 Task: For heading Arial black with underline.  font size for heading18,  'Change the font style of data to'Calibri.  and font size to 9,  Change the alignment of both headline & data to Align center.  In the sheet  Attendance Spreadsheetbook
Action: Mouse moved to (176, 101)
Screenshot: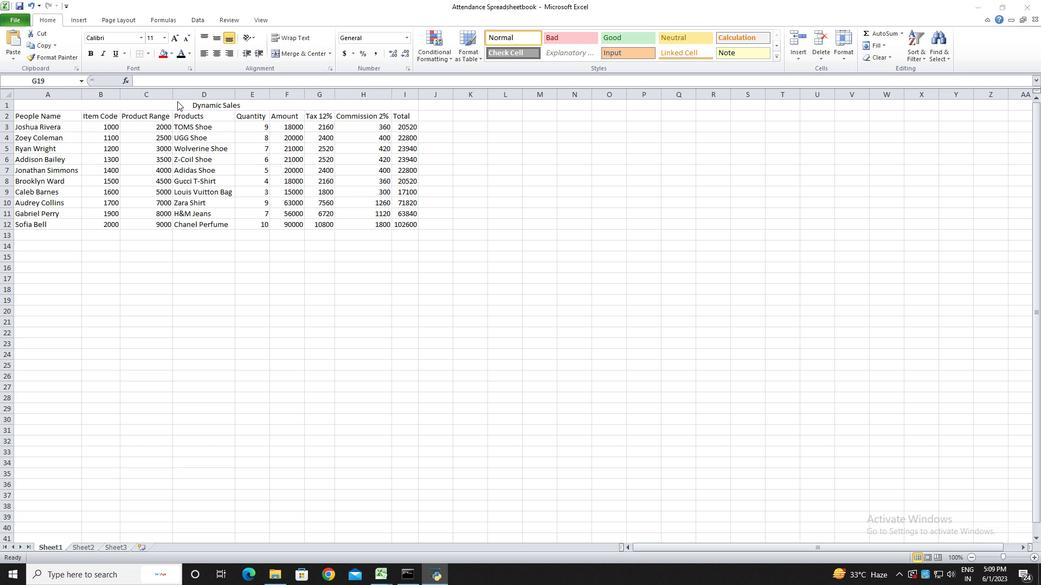 
Action: Mouse pressed left at (176, 101)
Screenshot: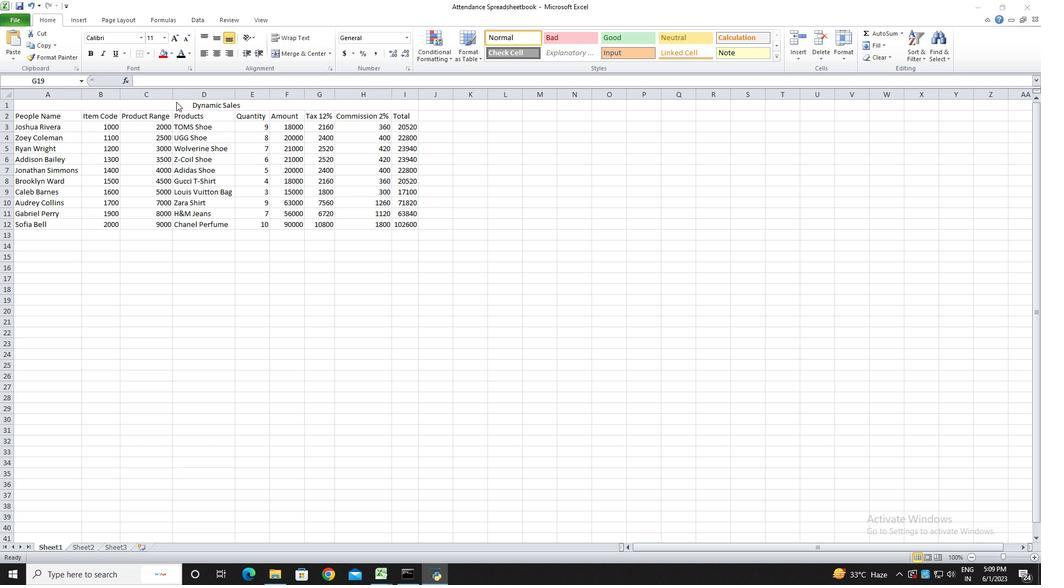 
Action: Mouse moved to (176, 107)
Screenshot: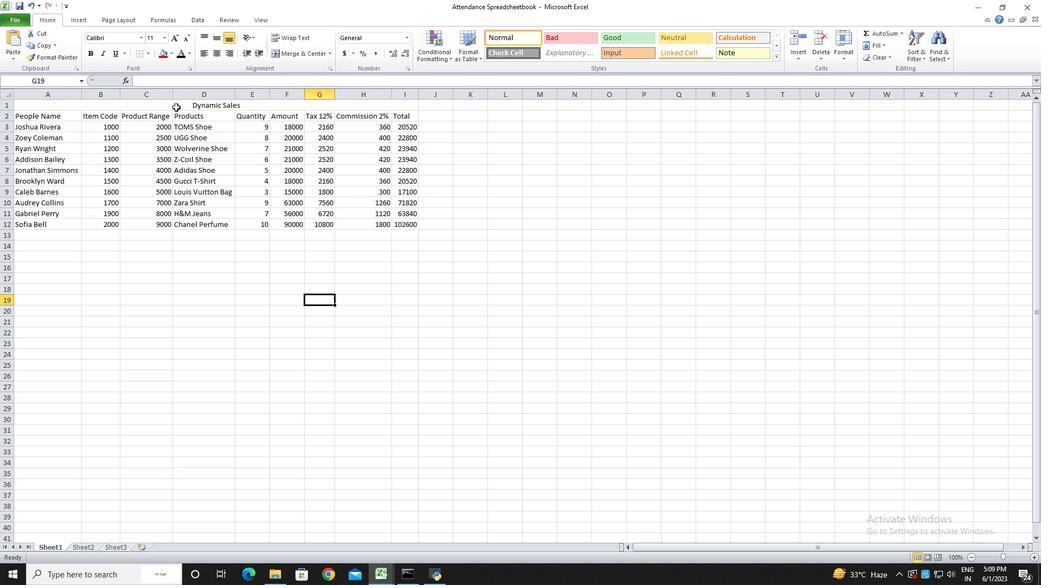 
Action: Mouse pressed left at (176, 107)
Screenshot: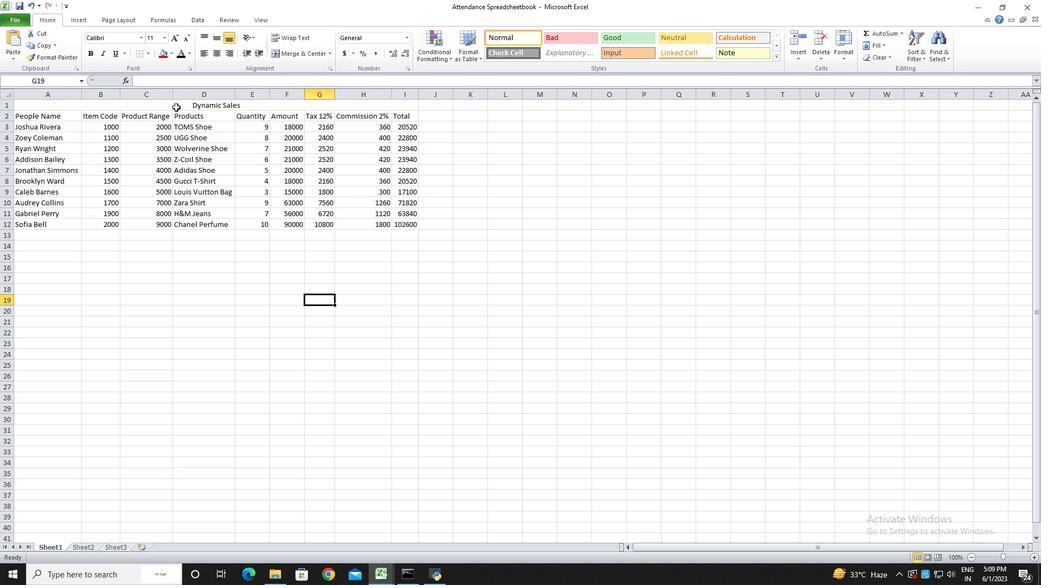 
Action: Mouse moved to (140, 38)
Screenshot: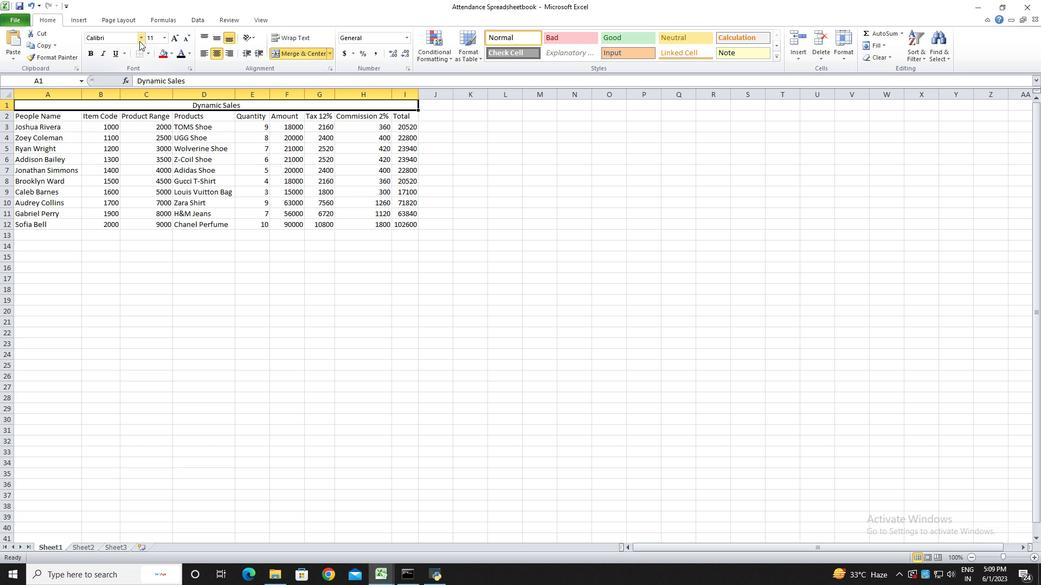 
Action: Mouse pressed left at (140, 38)
Screenshot: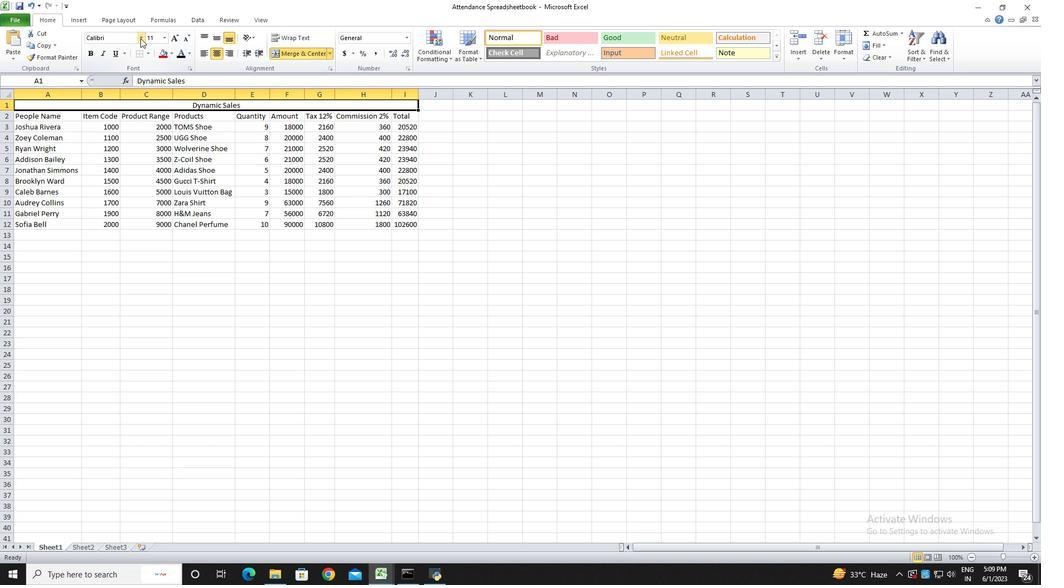 
Action: Mouse moved to (124, 137)
Screenshot: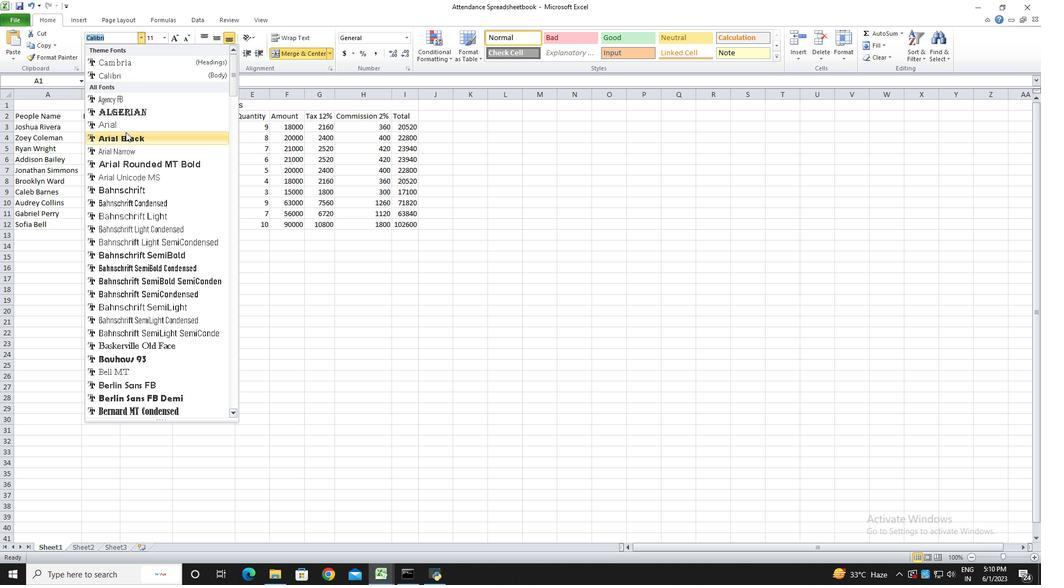 
Action: Mouse pressed left at (124, 137)
Screenshot: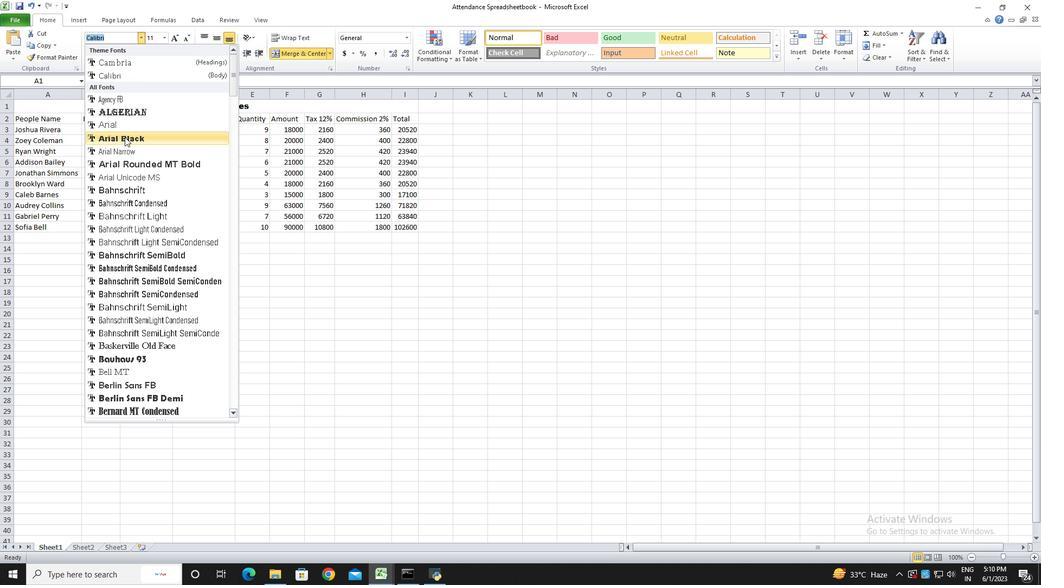 
Action: Mouse moved to (118, 56)
Screenshot: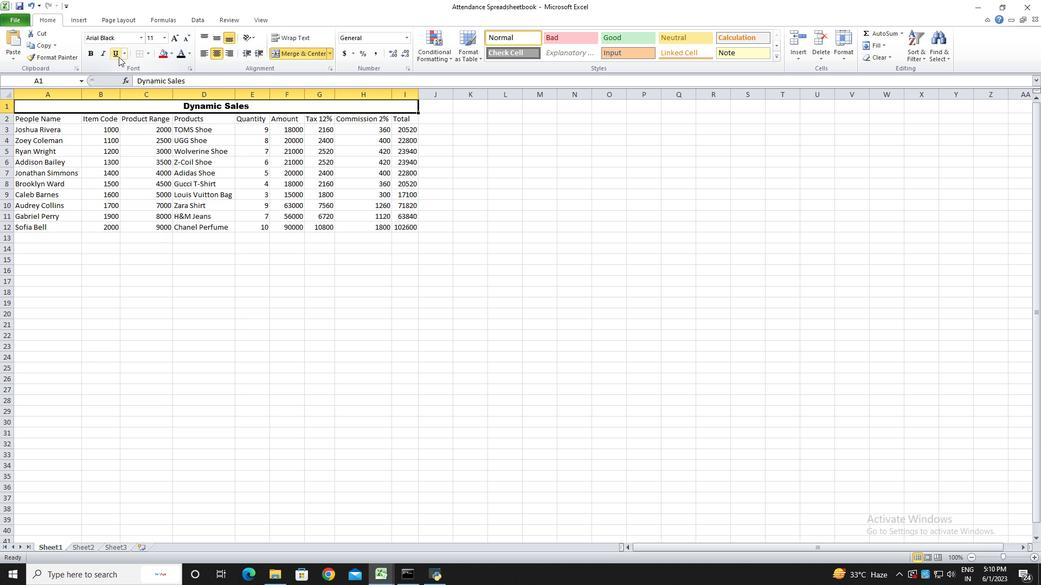 
Action: Mouse pressed left at (118, 56)
Screenshot: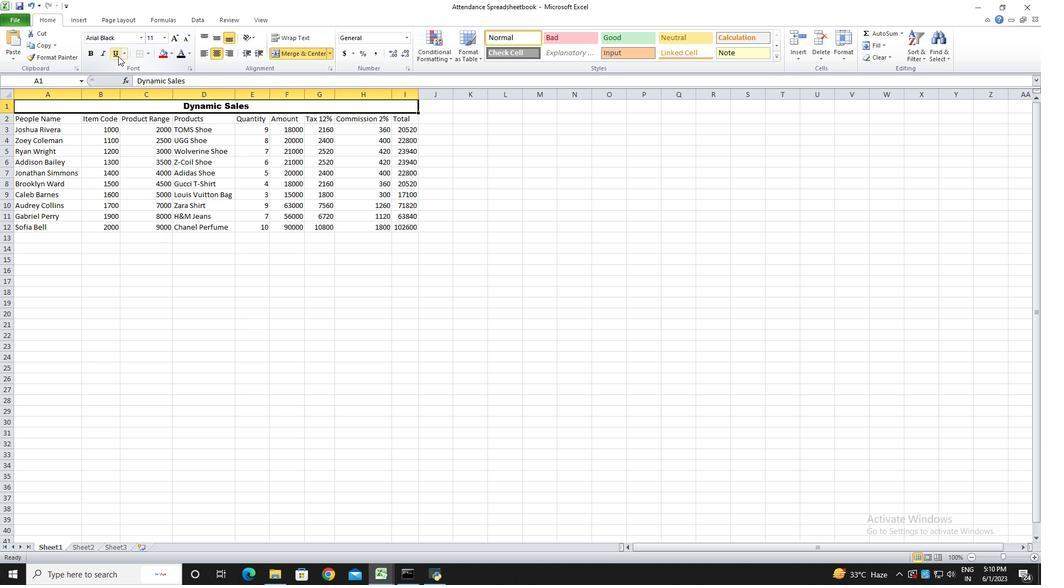 
Action: Mouse moved to (175, 36)
Screenshot: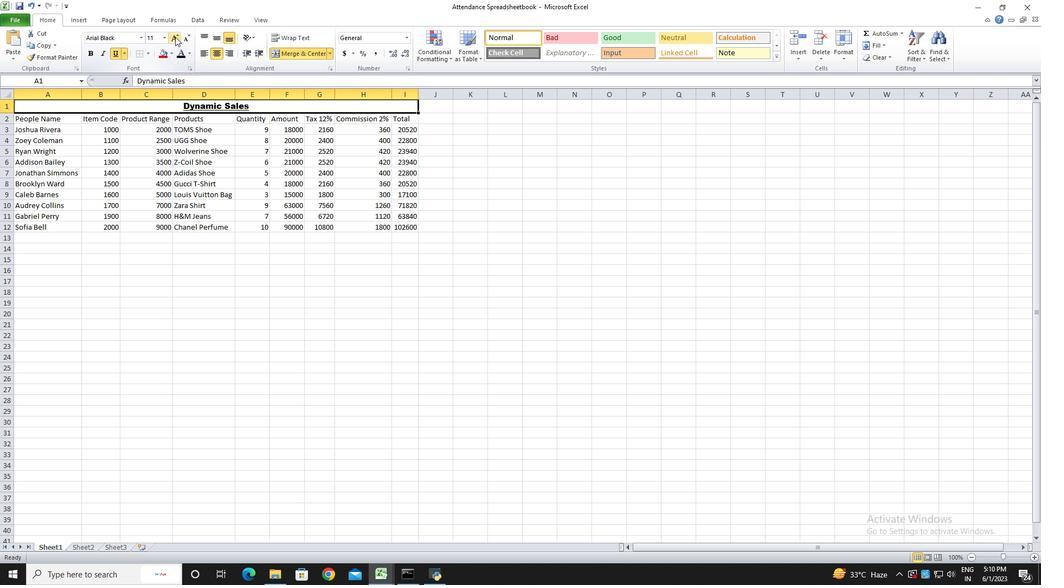 
Action: Mouse pressed left at (175, 36)
Screenshot: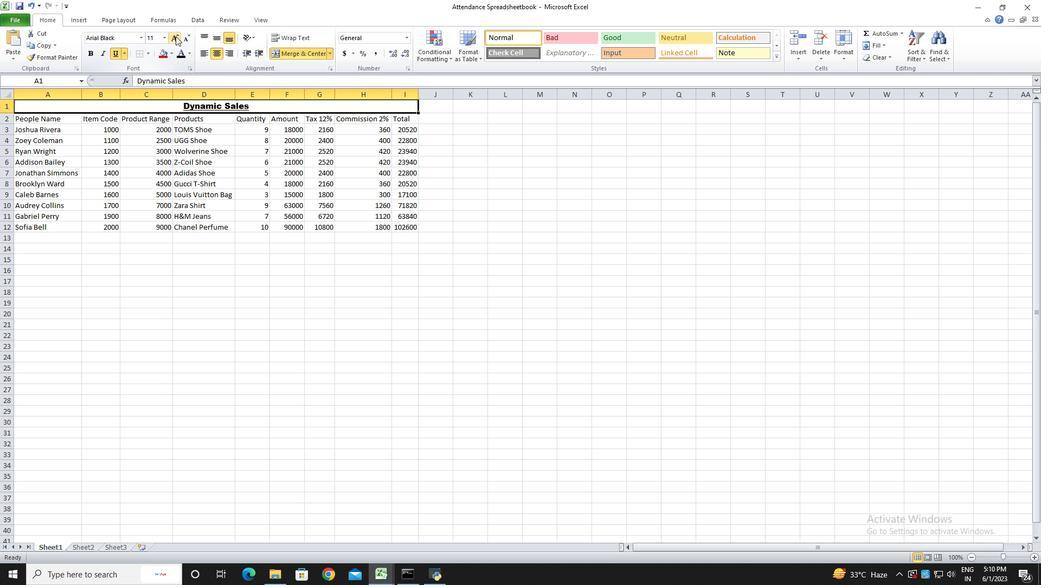 
Action: Mouse pressed left at (175, 36)
Screenshot: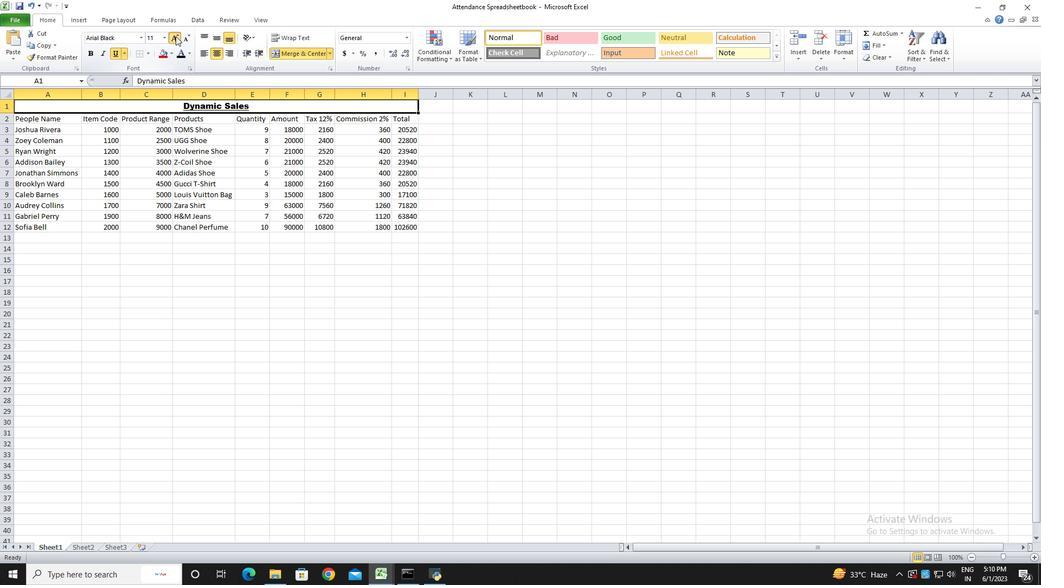 
Action: Mouse pressed left at (175, 36)
Screenshot: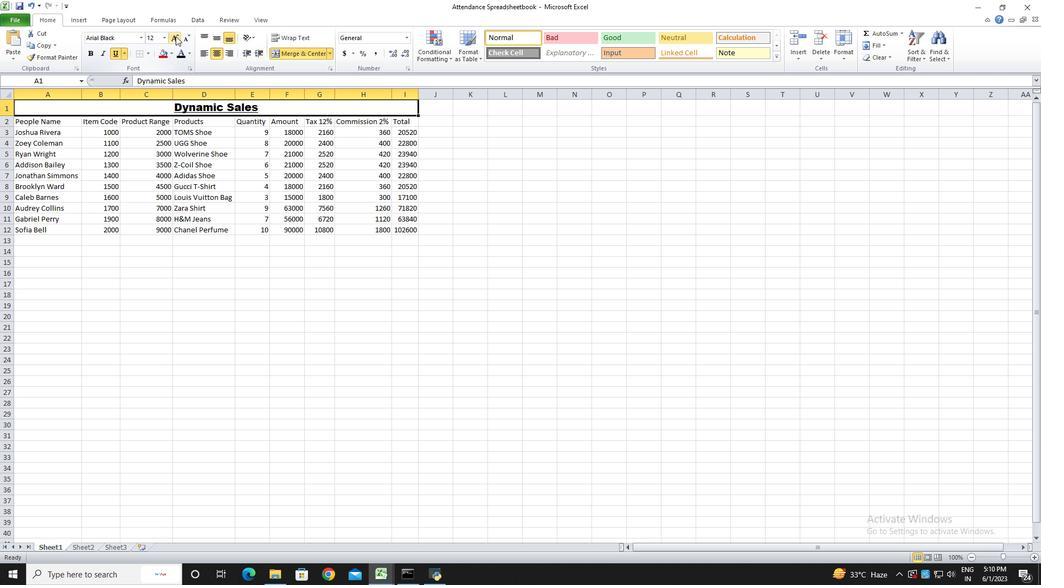 
Action: Mouse pressed left at (175, 36)
Screenshot: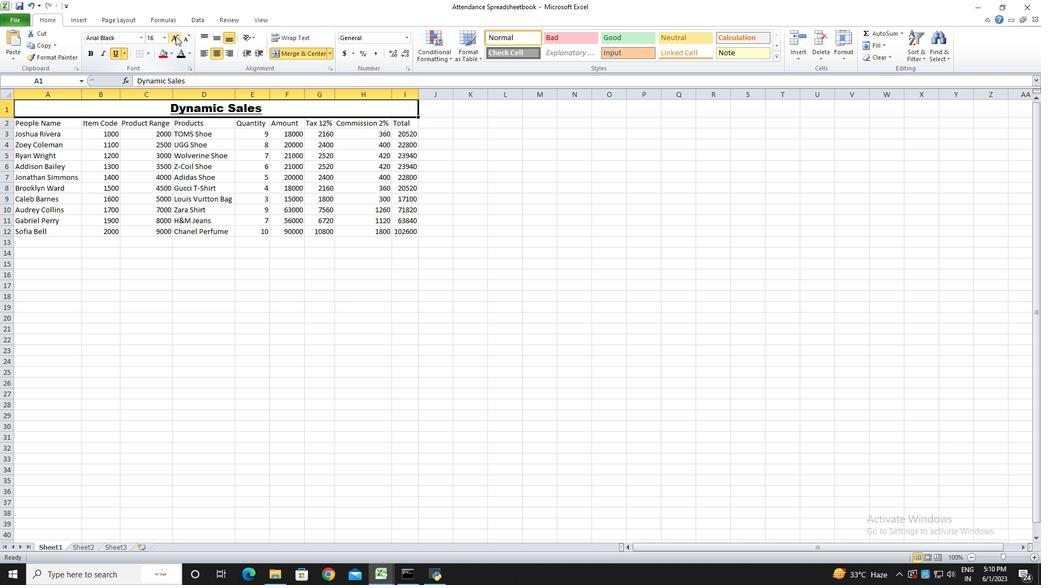 
Action: Mouse moved to (31, 127)
Screenshot: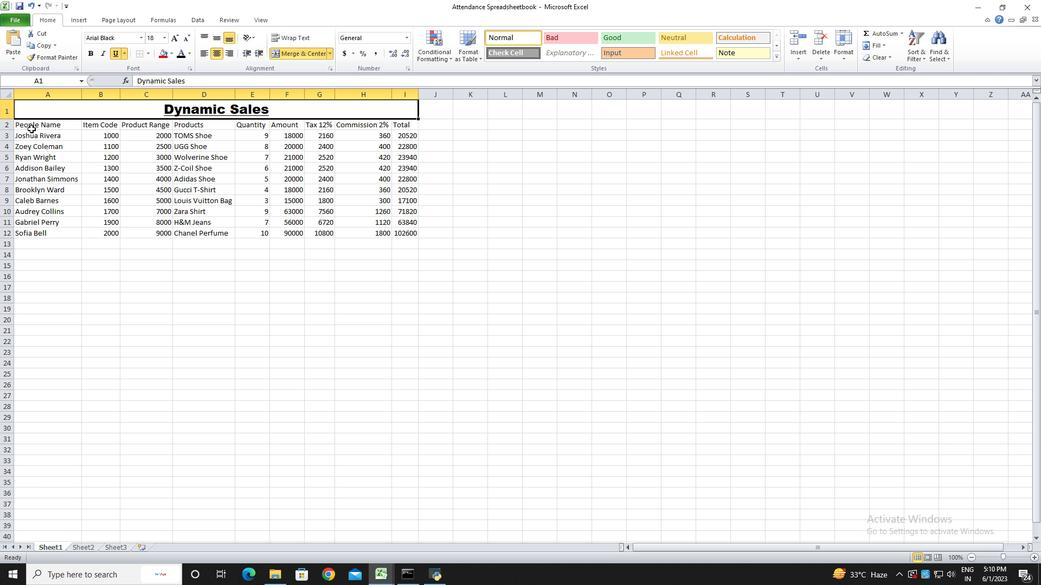 
Action: Mouse pressed left at (31, 127)
Screenshot: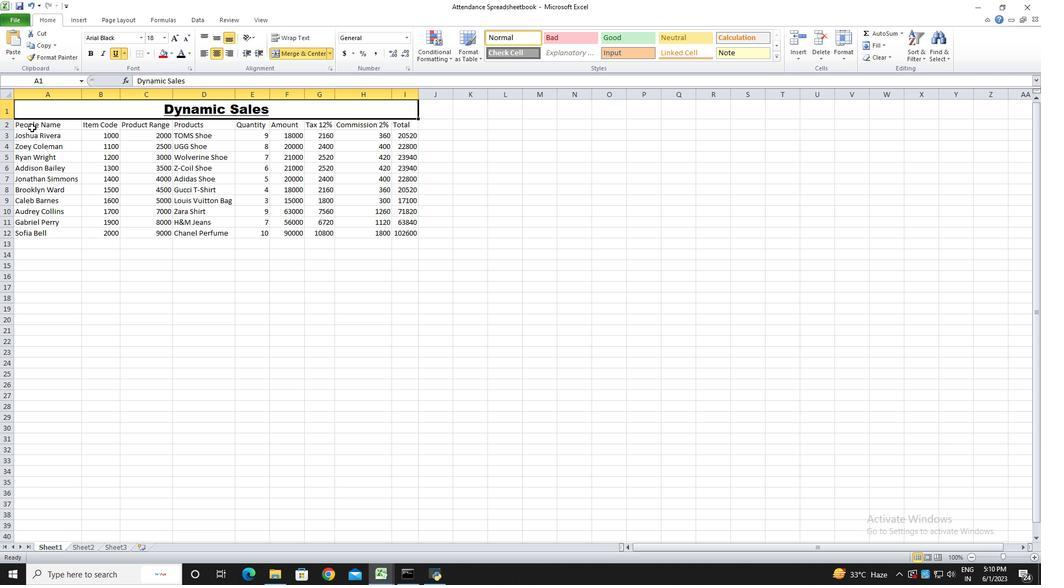 
Action: Mouse pressed left at (31, 127)
Screenshot: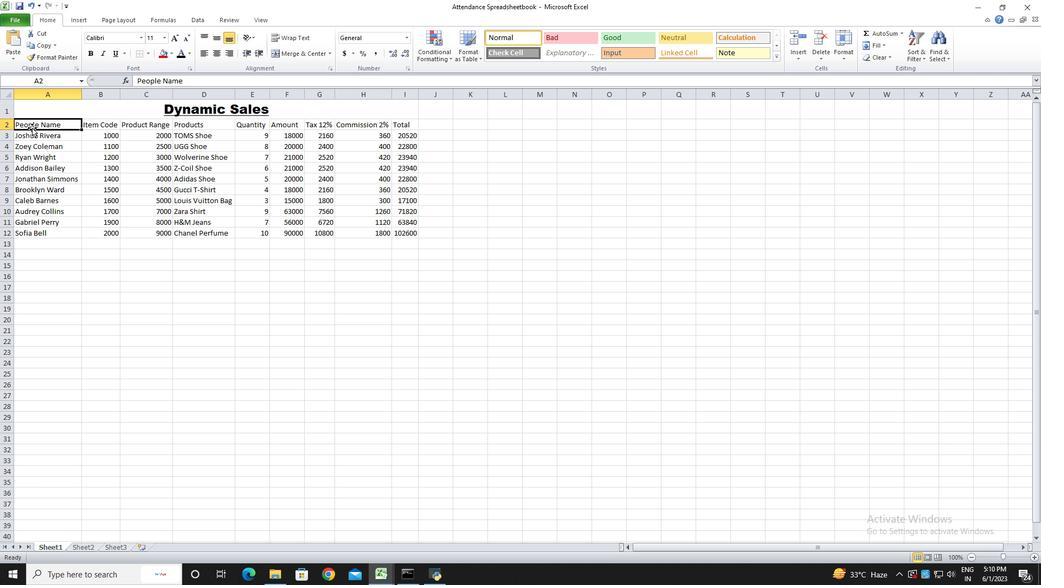 
Action: Mouse moved to (544, 317)
Screenshot: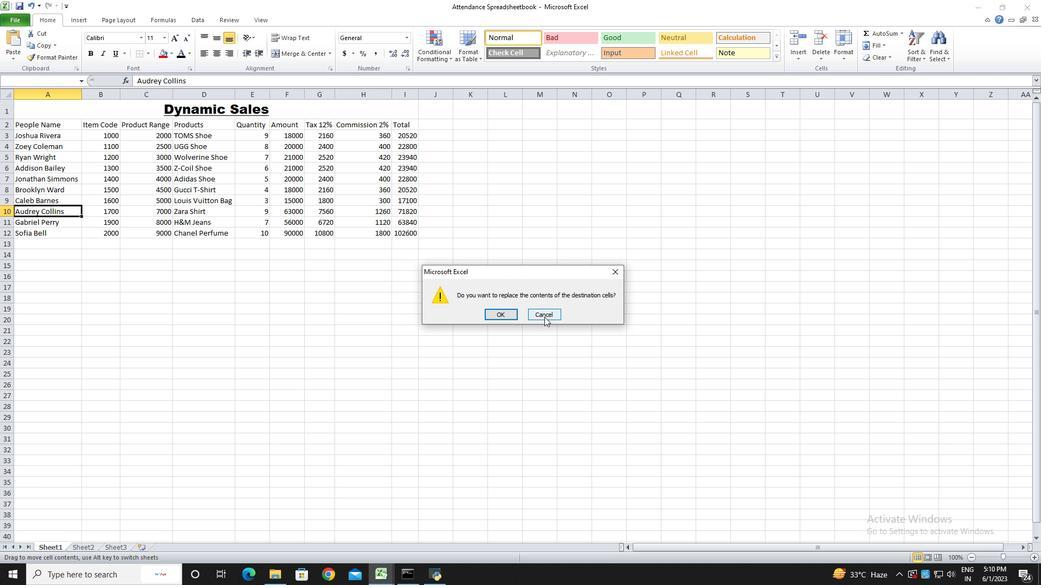 
Action: Mouse pressed left at (544, 317)
Screenshot: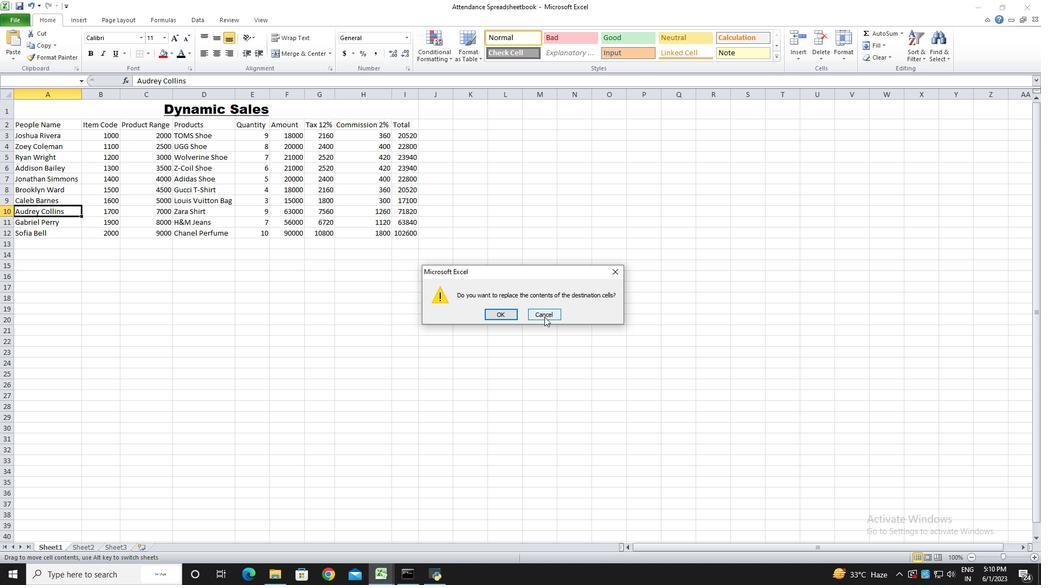 
Action: Mouse moved to (51, 124)
Screenshot: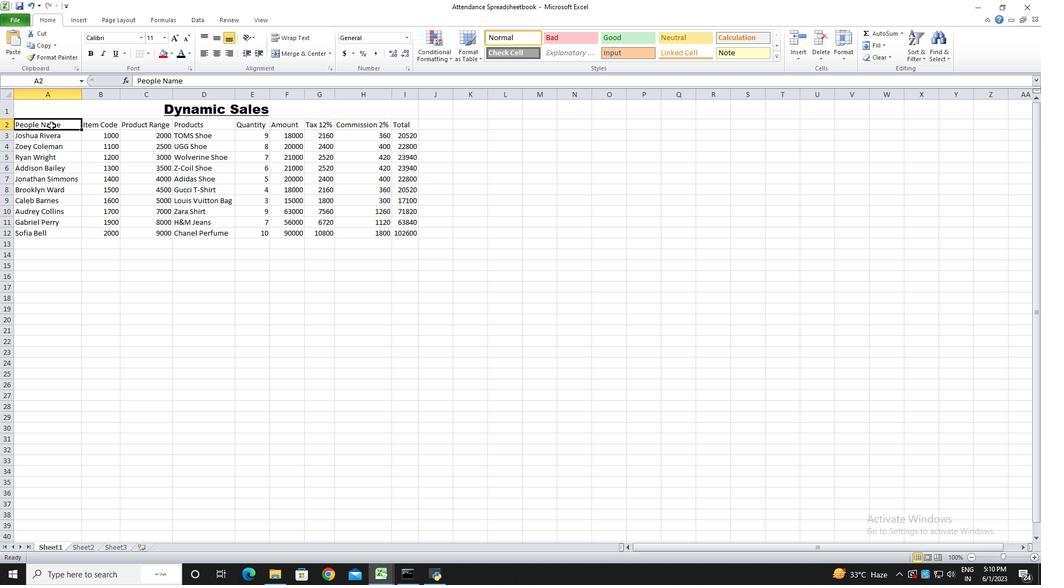 
Action: Mouse pressed left at (51, 124)
Screenshot: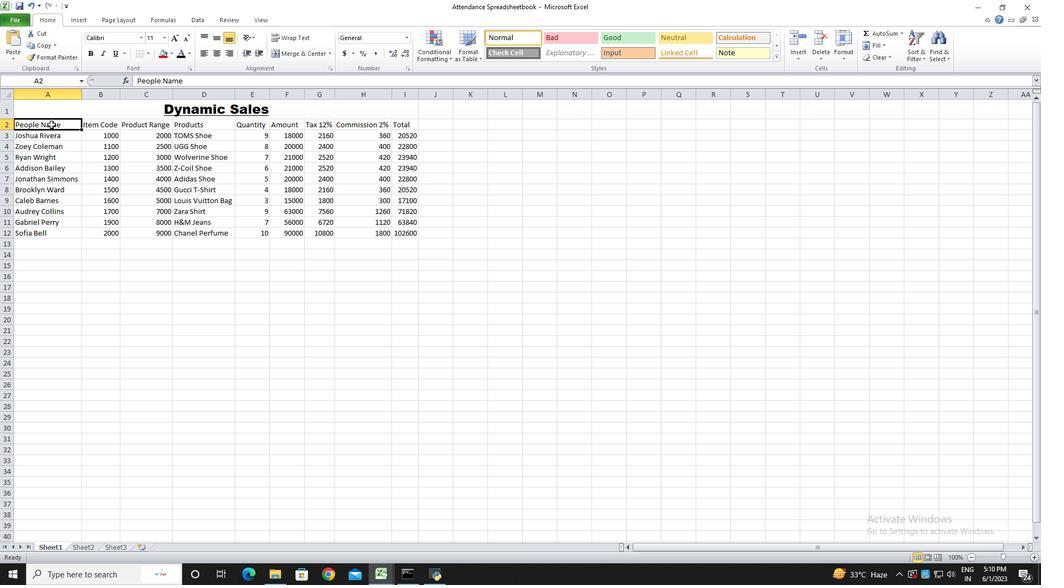 
Action: Mouse moved to (140, 37)
Screenshot: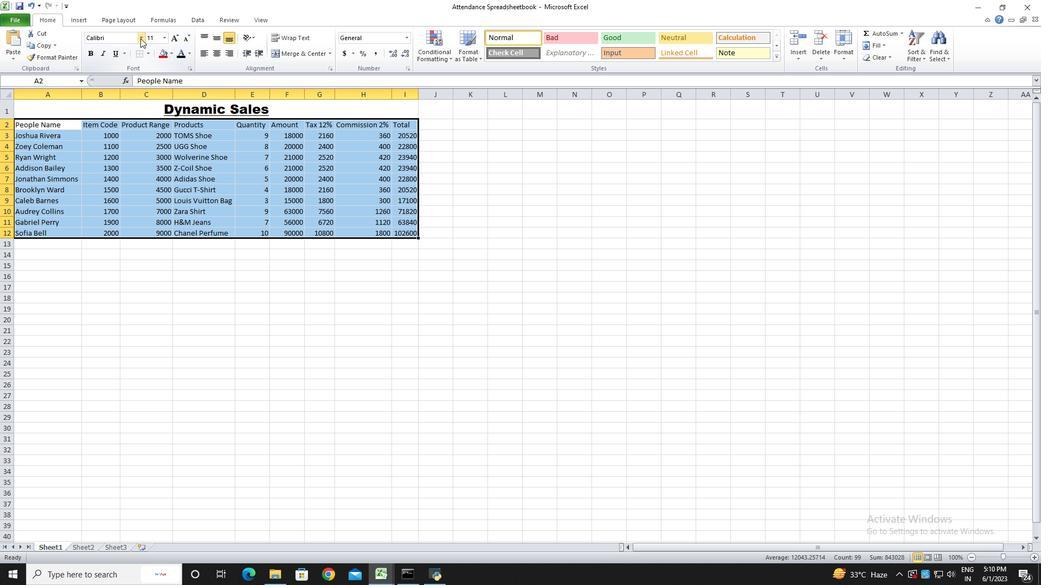 
Action: Mouse pressed left at (140, 37)
Screenshot: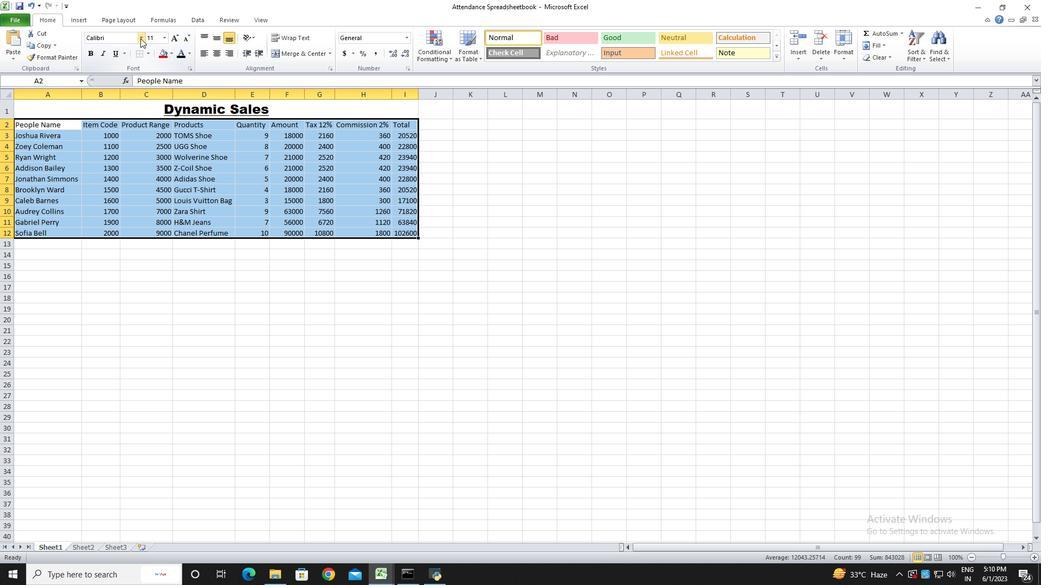 
Action: Mouse moved to (116, 74)
Screenshot: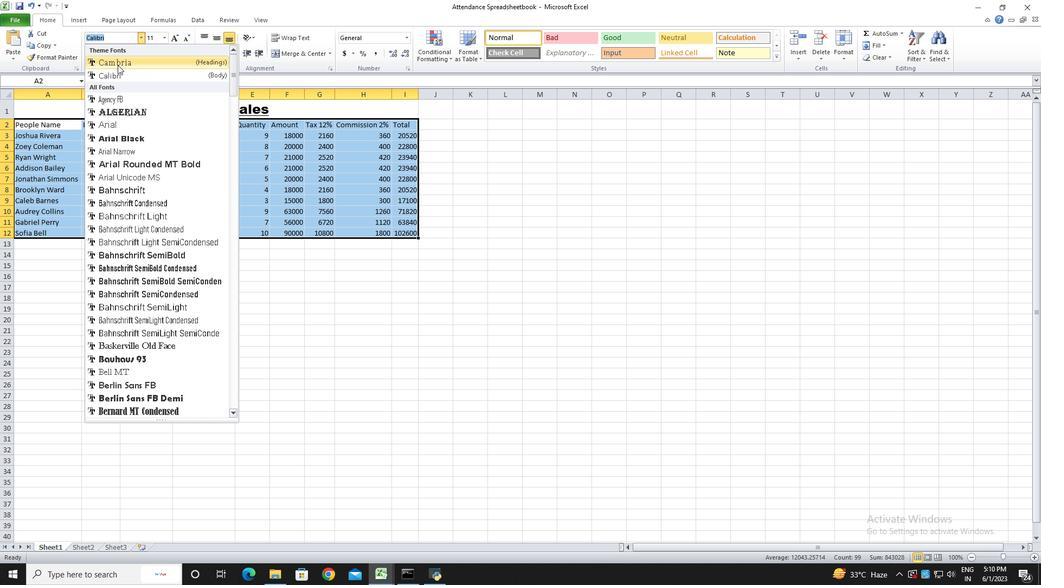 
Action: Mouse pressed left at (116, 74)
Screenshot: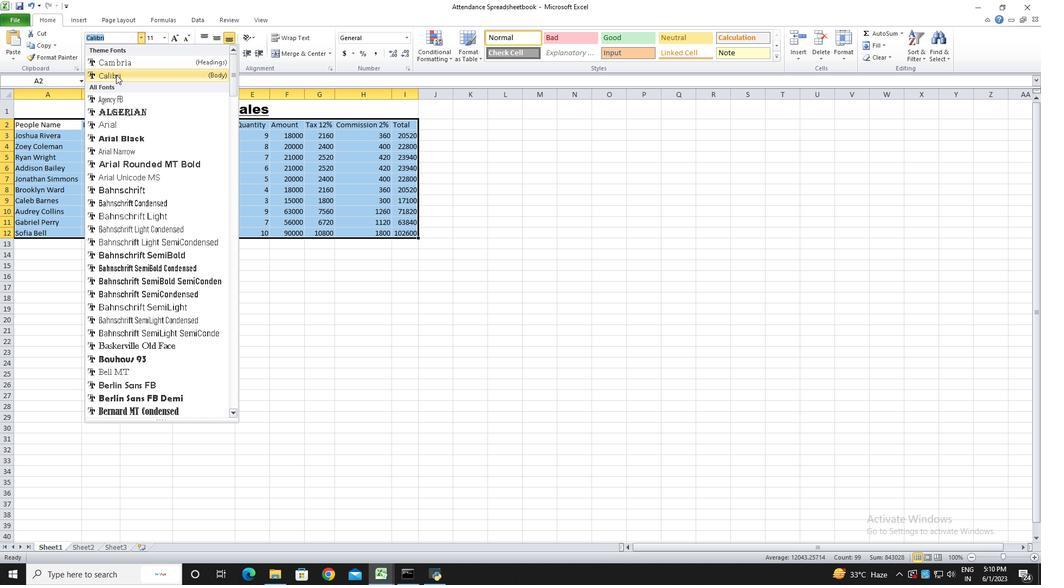
Action: Mouse moved to (188, 37)
Screenshot: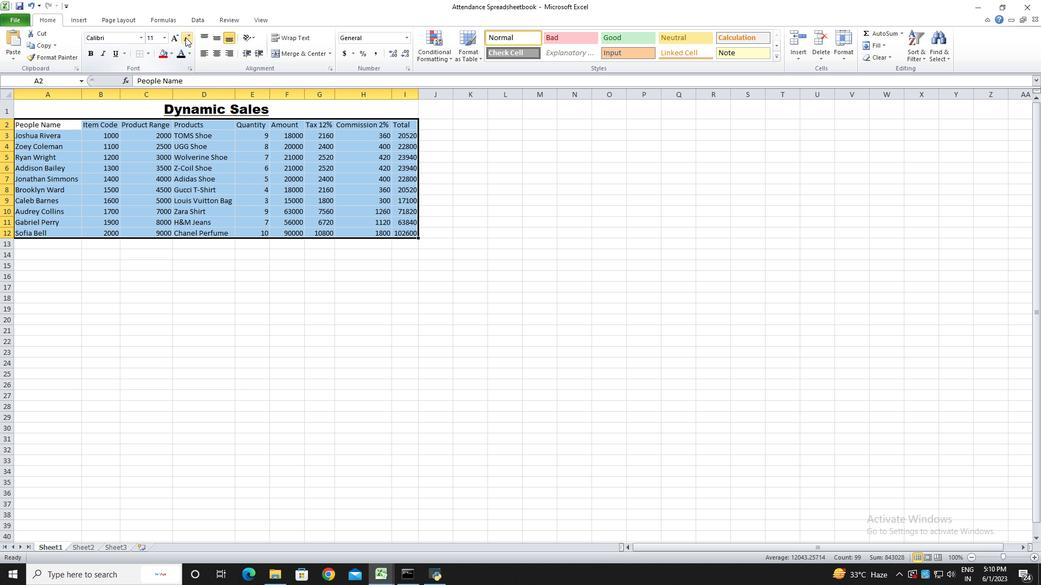 
Action: Mouse pressed left at (188, 37)
Screenshot: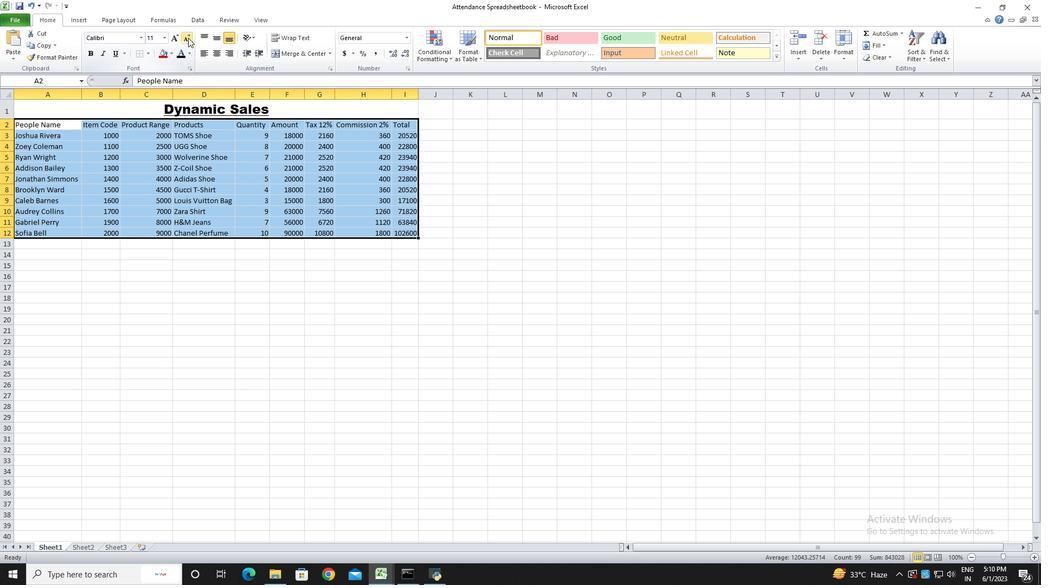 
Action: Mouse pressed left at (188, 37)
Screenshot: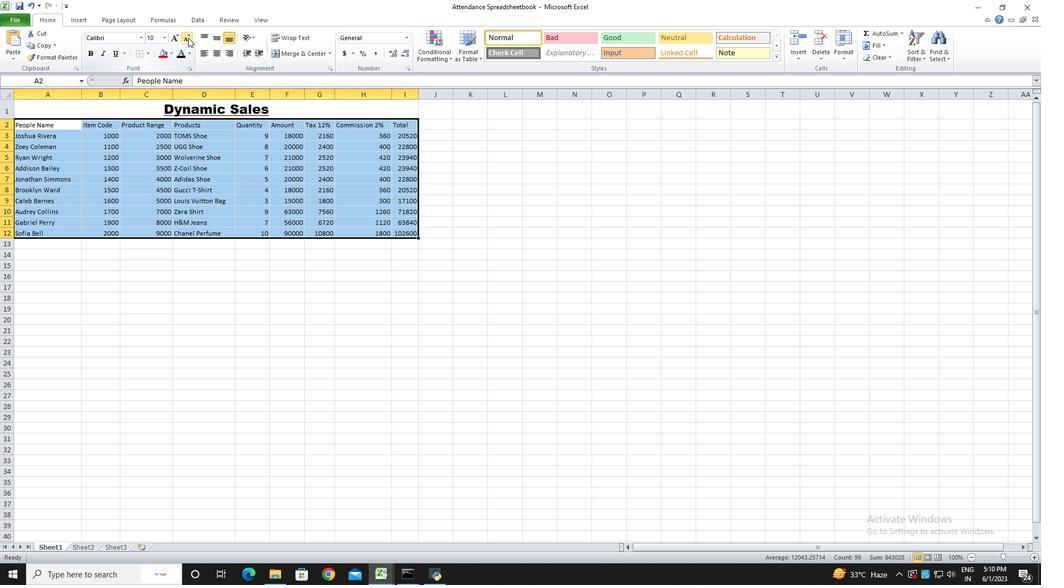 
Action: Mouse moved to (169, 272)
Screenshot: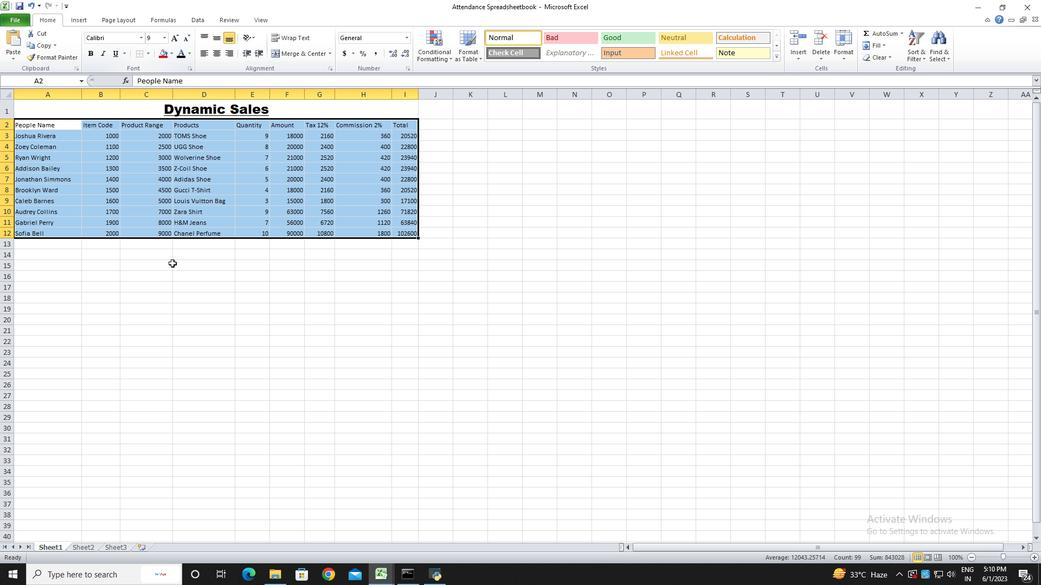 
Action: Mouse pressed left at (169, 272)
Screenshot: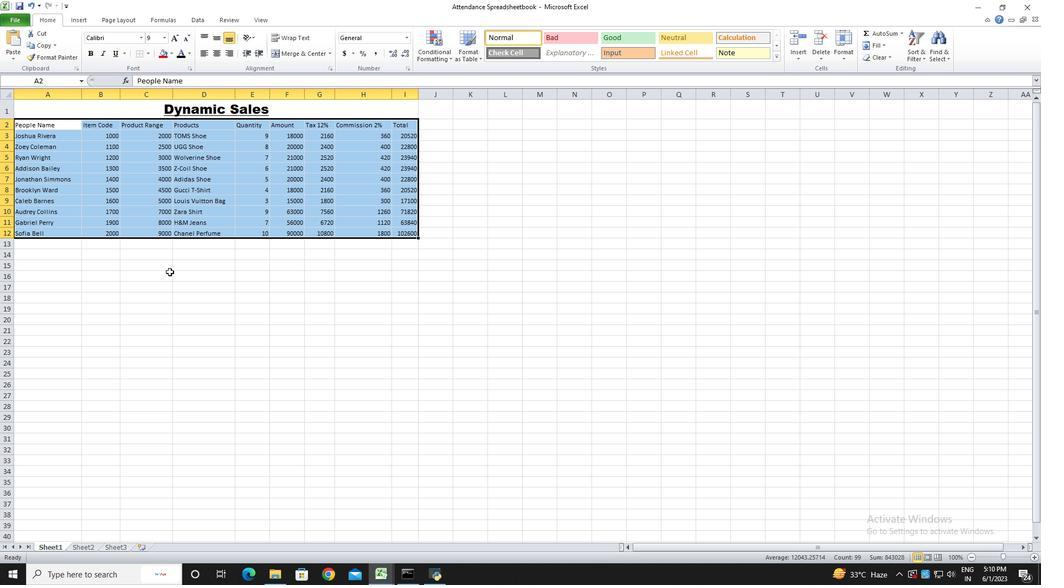 
Action: Mouse moved to (99, 108)
Screenshot: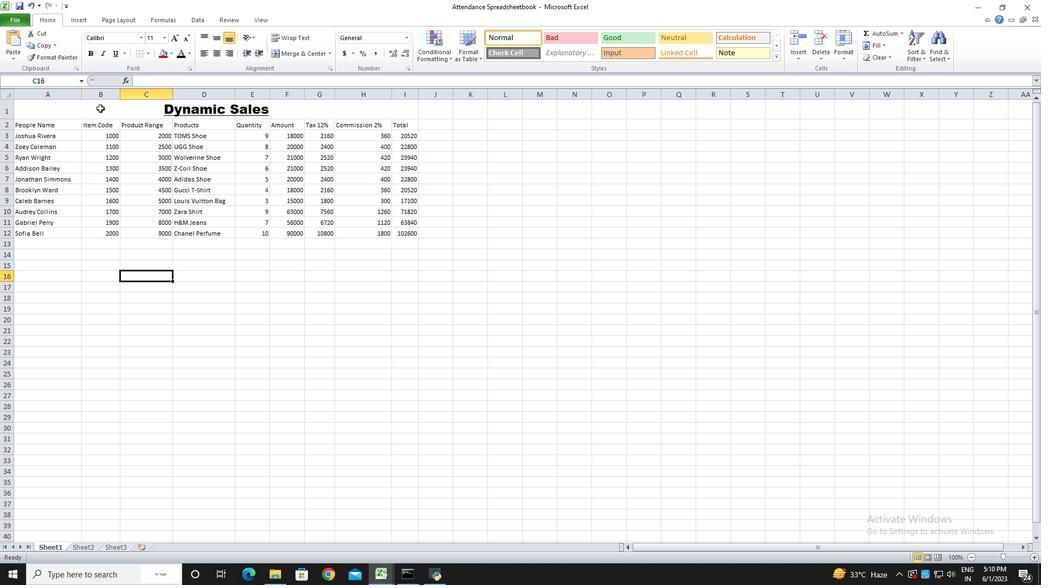 
Action: Mouse pressed left at (99, 108)
Screenshot: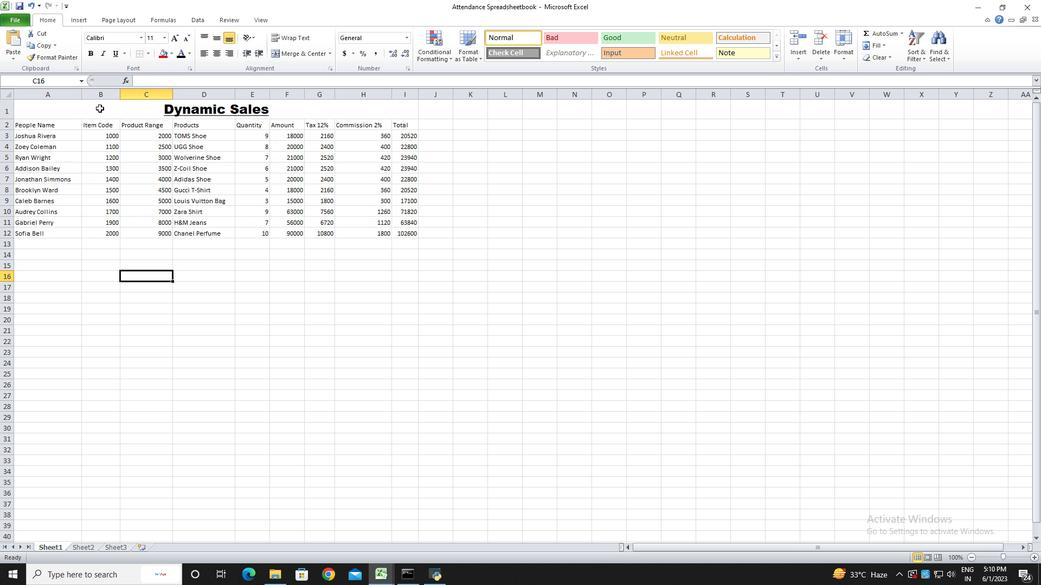 
Action: Mouse pressed left at (99, 108)
Screenshot: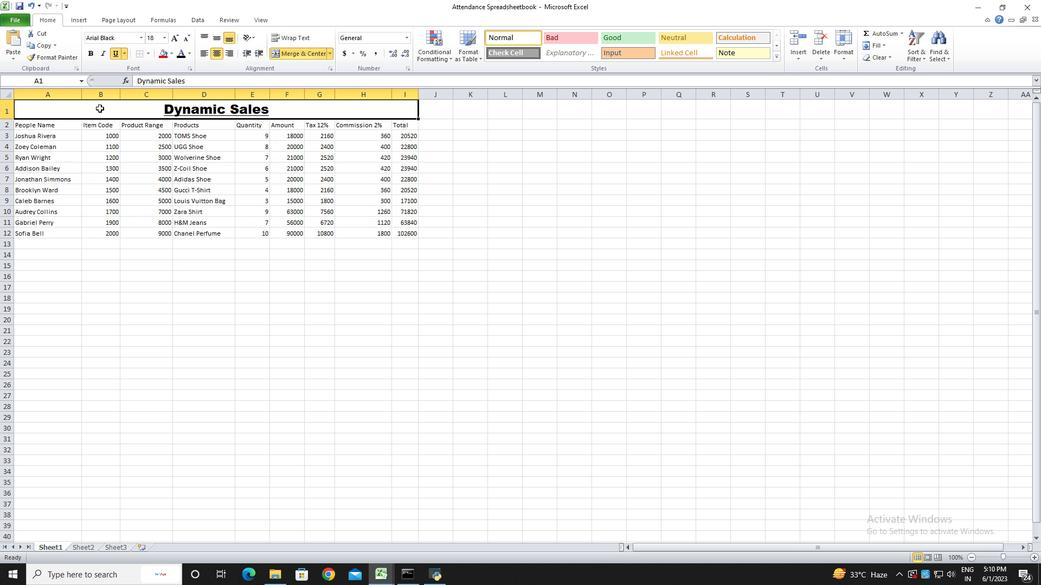 
Action: Mouse moved to (215, 55)
Screenshot: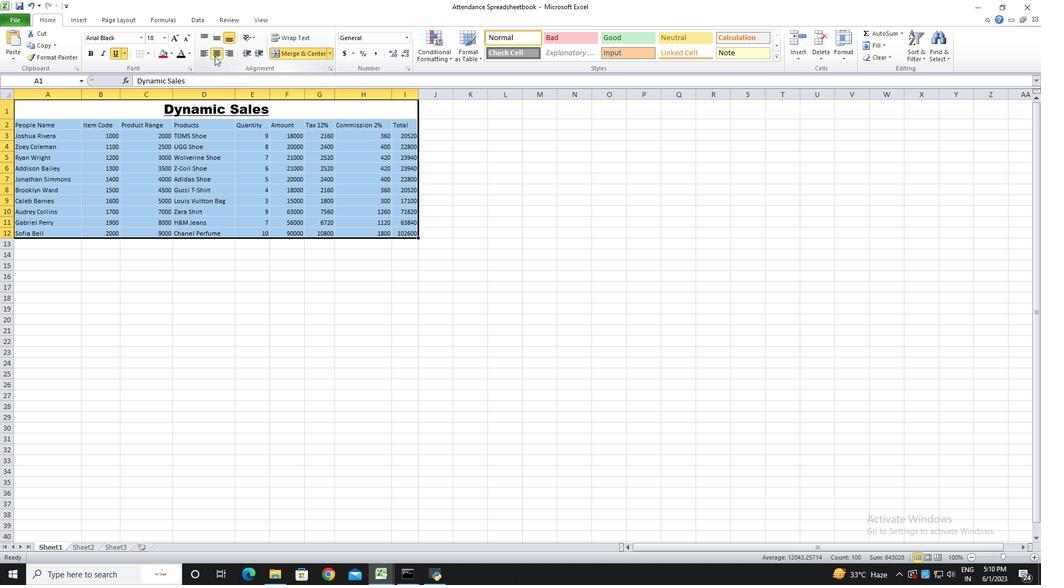 
Action: Mouse pressed left at (215, 55)
Screenshot: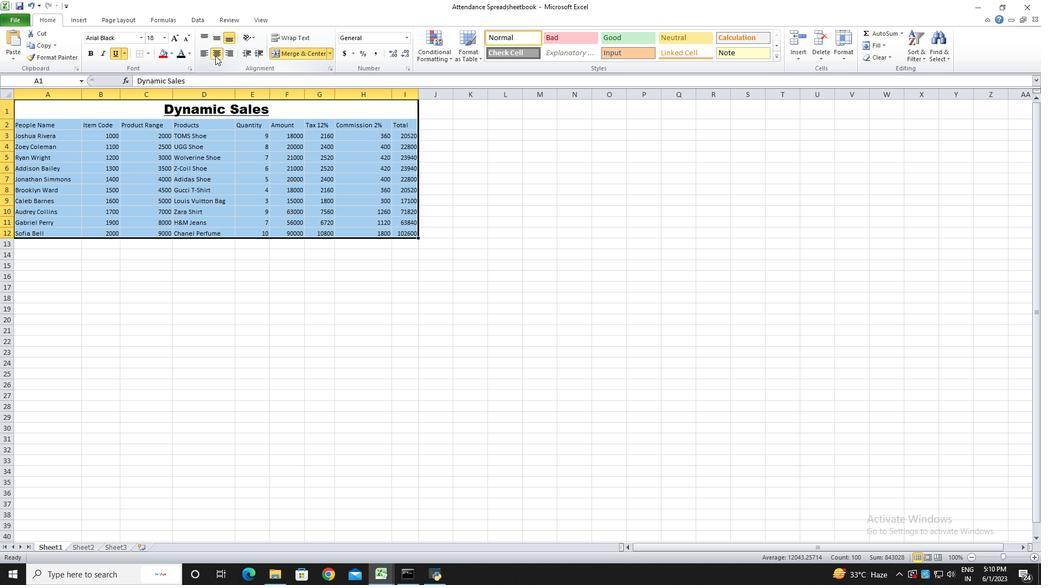 
Action: Mouse pressed left at (215, 55)
Screenshot: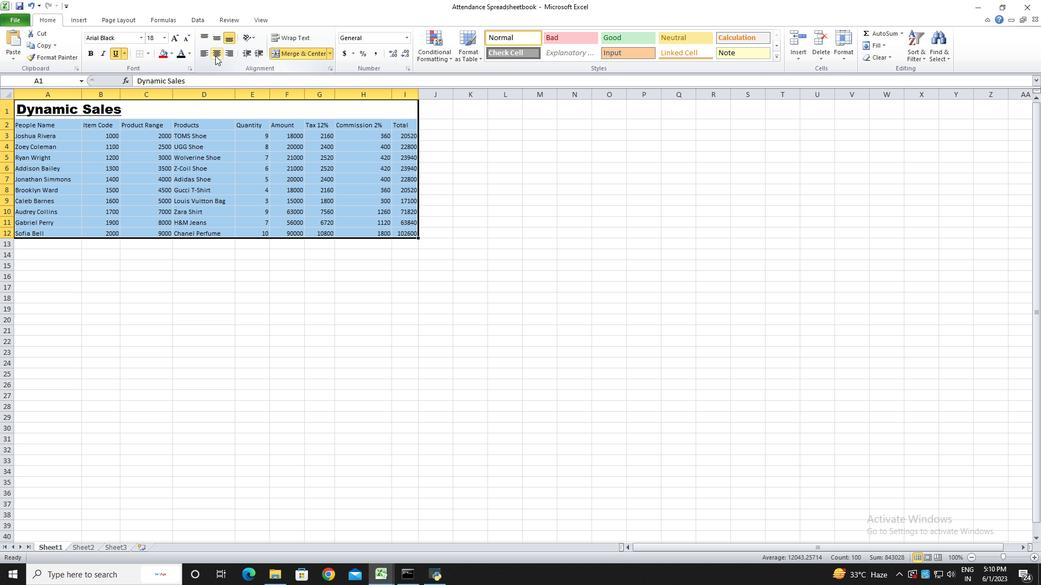 
Action: Mouse moved to (329, 271)
Screenshot: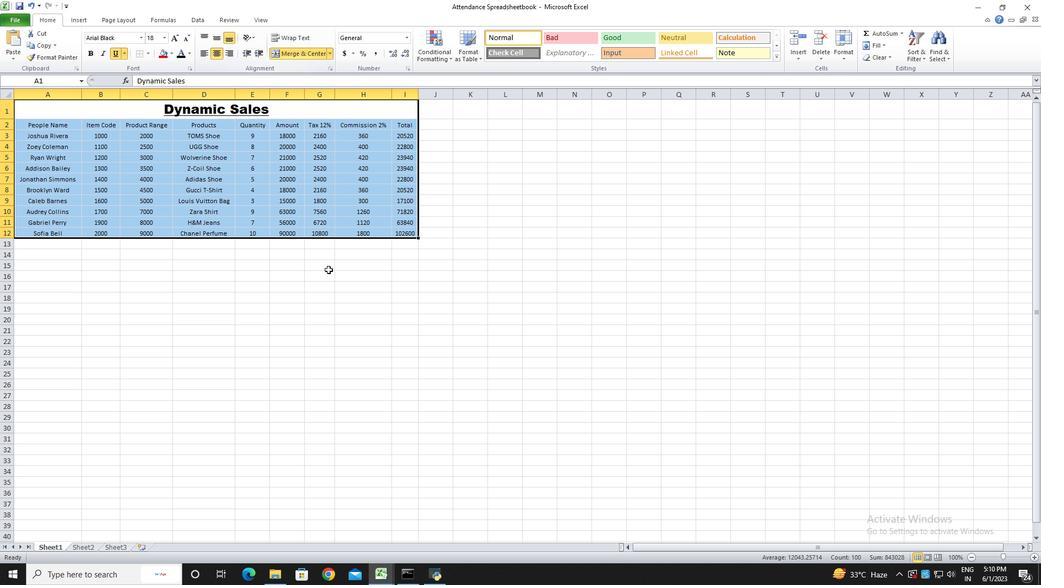 
Action: Mouse pressed left at (329, 271)
Screenshot: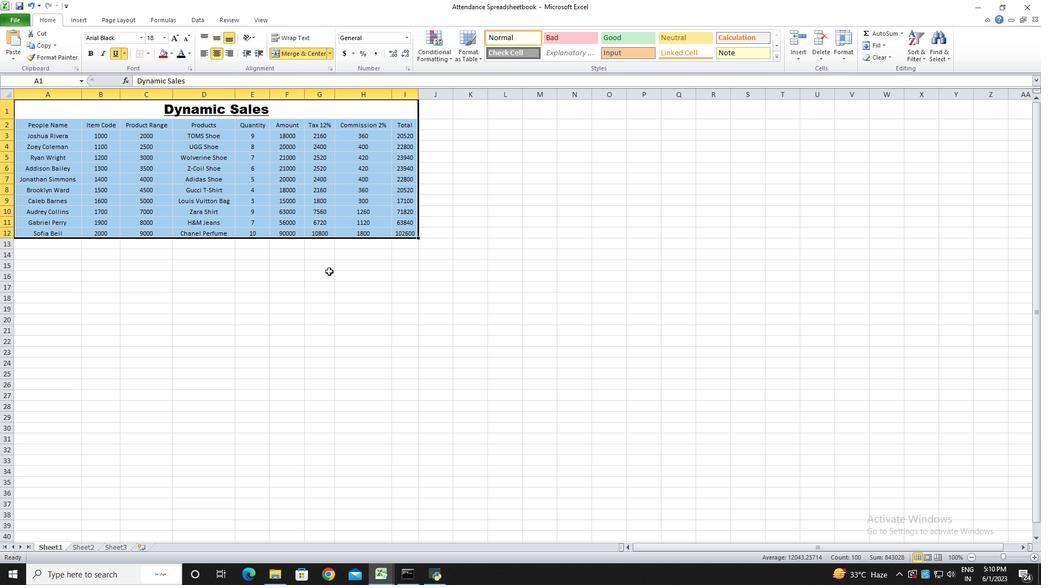 
Action: Key pressed ctrl+S<'\x13'><'\x13'><'\x13'><'\x13'><'\x13'><'\x13'><'\x13'>
Screenshot: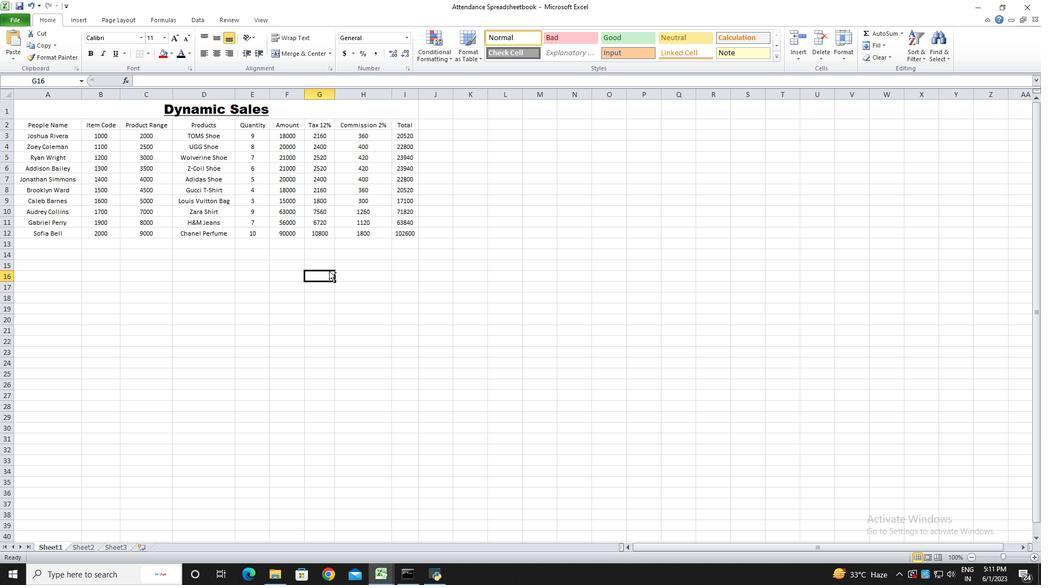 
